 Task: Look for products in the category "Frozen Meals" from Tattooed Chef only.
Action: Mouse moved to (240, 97)
Screenshot: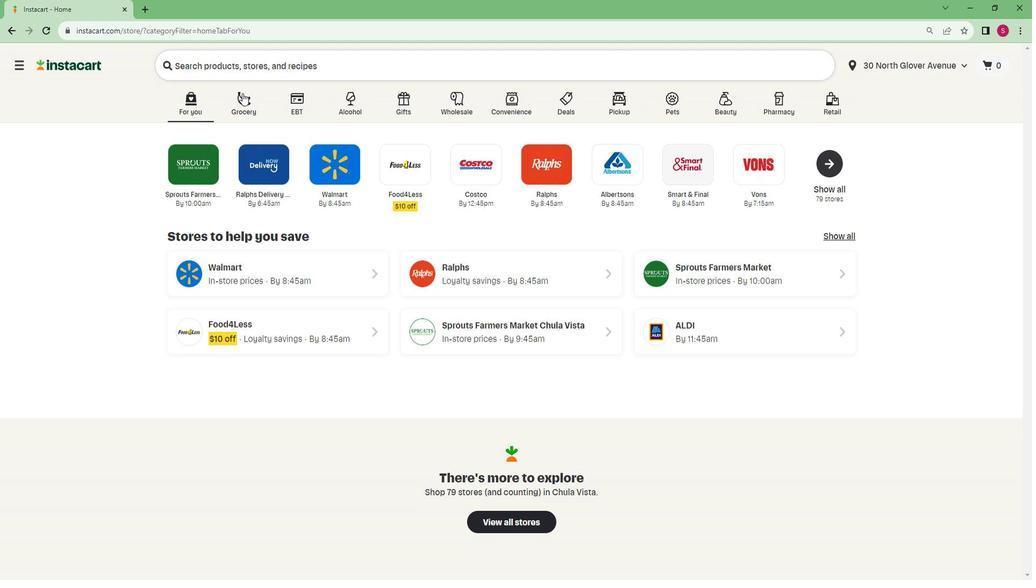 
Action: Mouse pressed left at (240, 97)
Screenshot: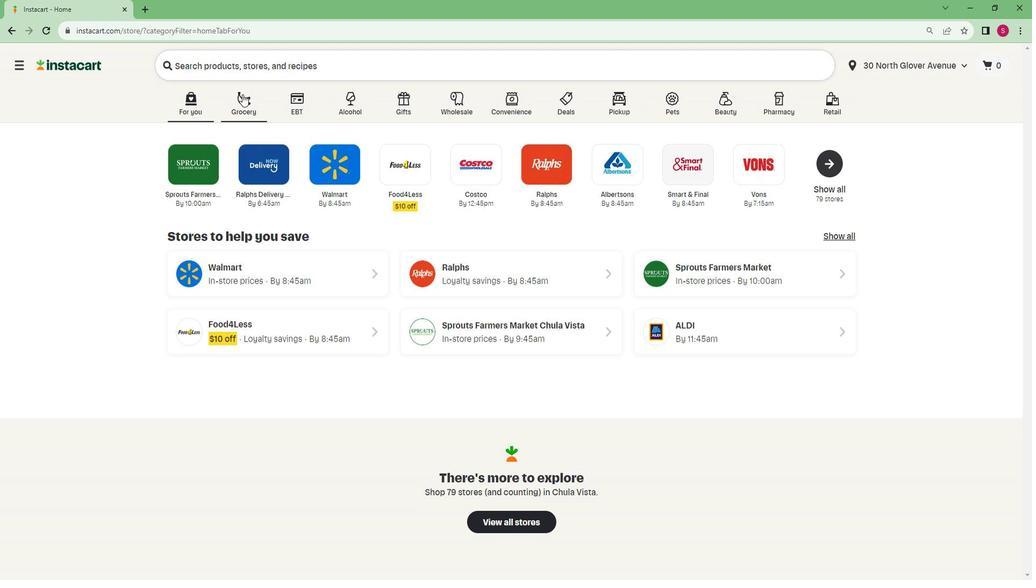 
Action: Mouse moved to (207, 313)
Screenshot: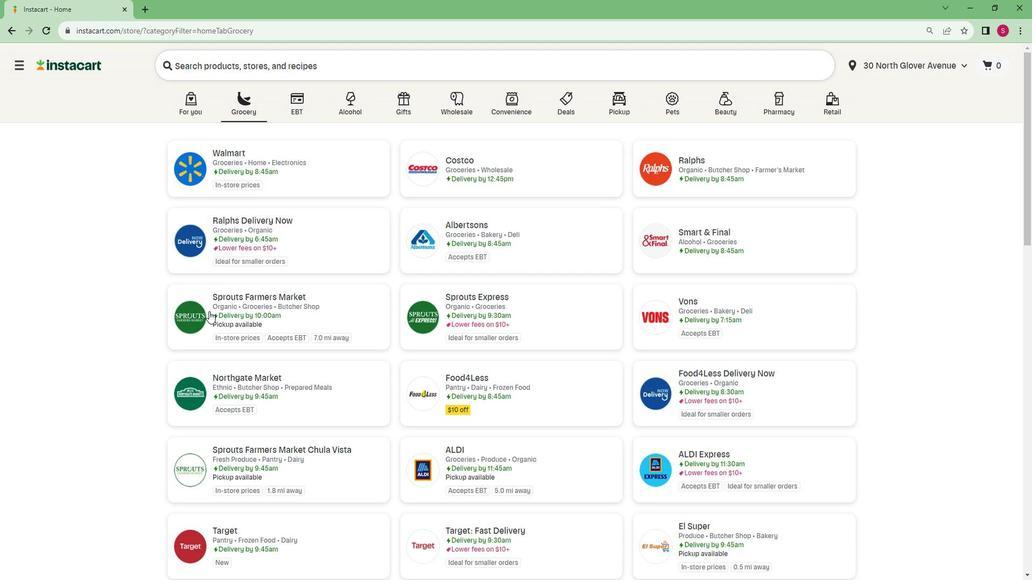 
Action: Mouse pressed left at (207, 313)
Screenshot: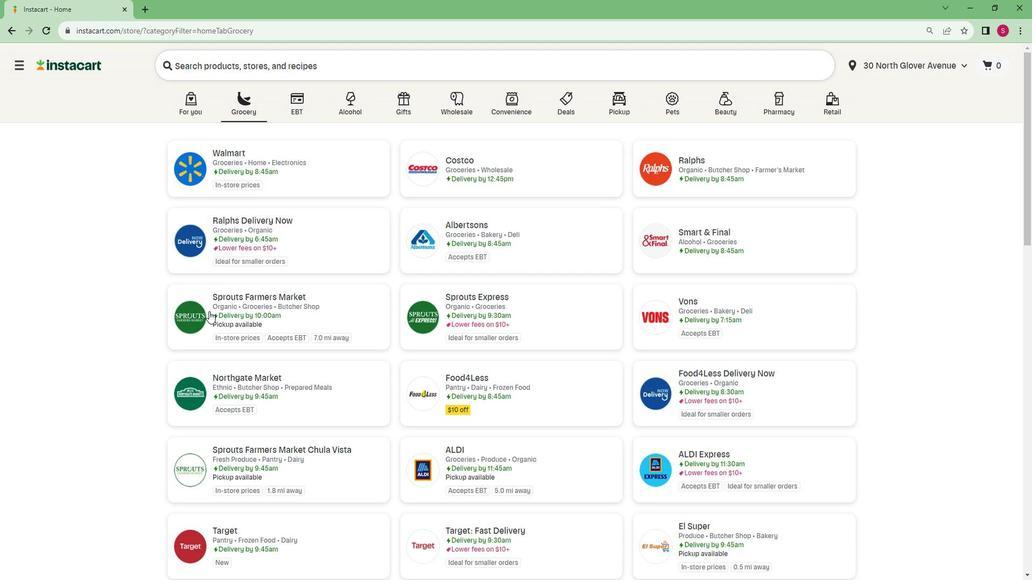 
Action: Mouse moved to (73, 437)
Screenshot: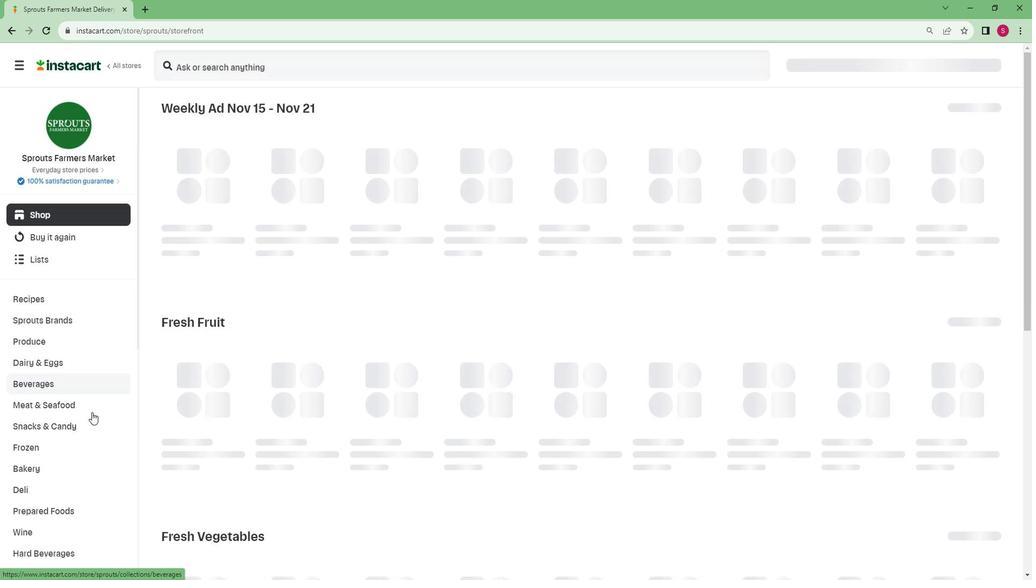 
Action: Mouse scrolled (73, 437) with delta (0, 0)
Screenshot: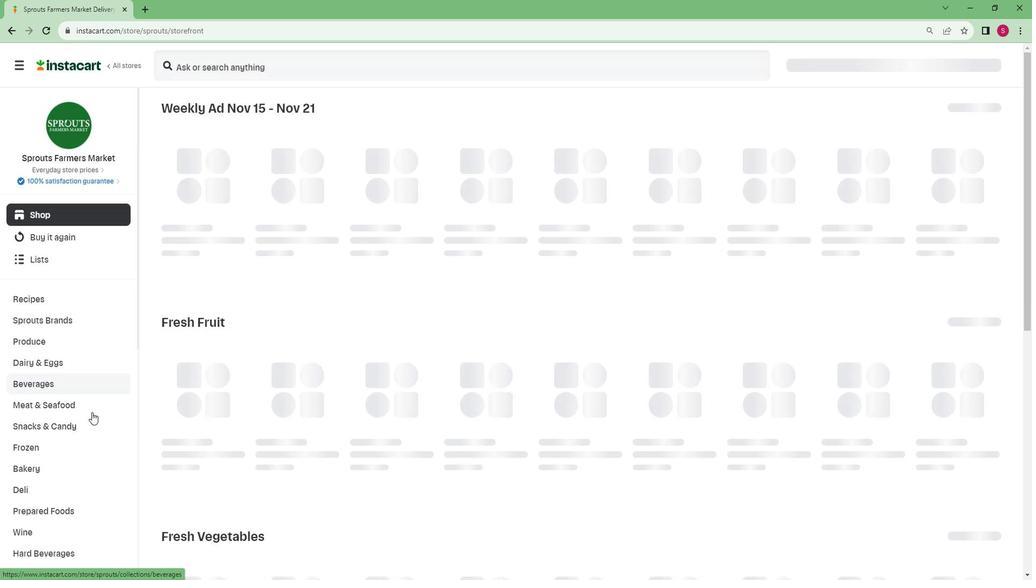 
Action: Mouse moved to (68, 443)
Screenshot: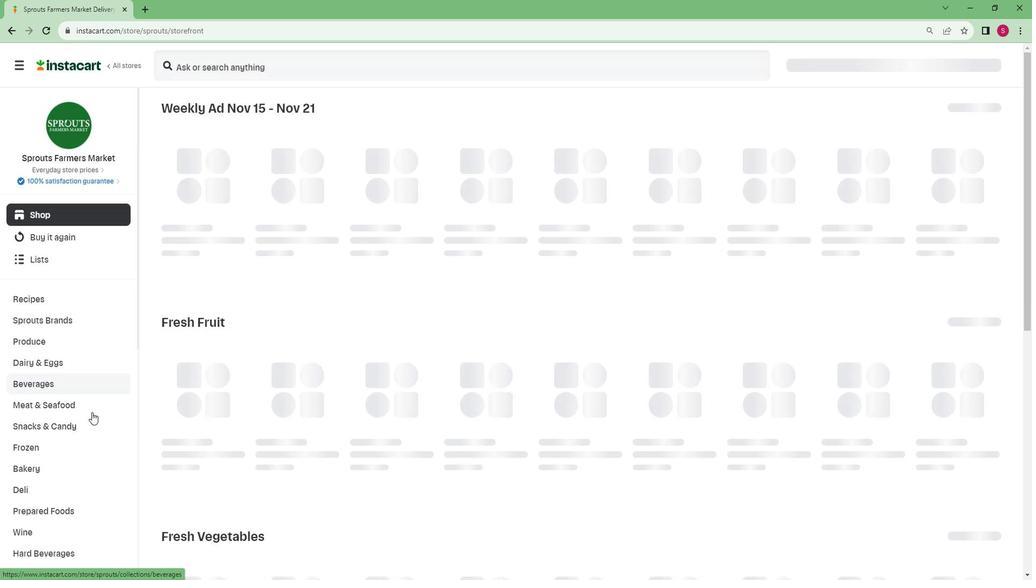 
Action: Mouse scrolled (68, 442) with delta (0, -1)
Screenshot: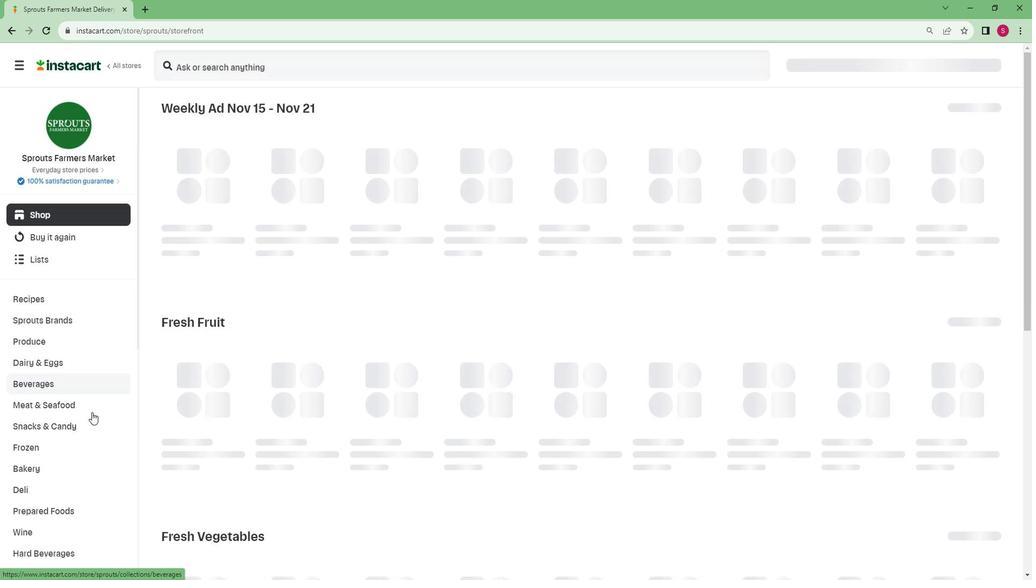 
Action: Mouse moved to (66, 445)
Screenshot: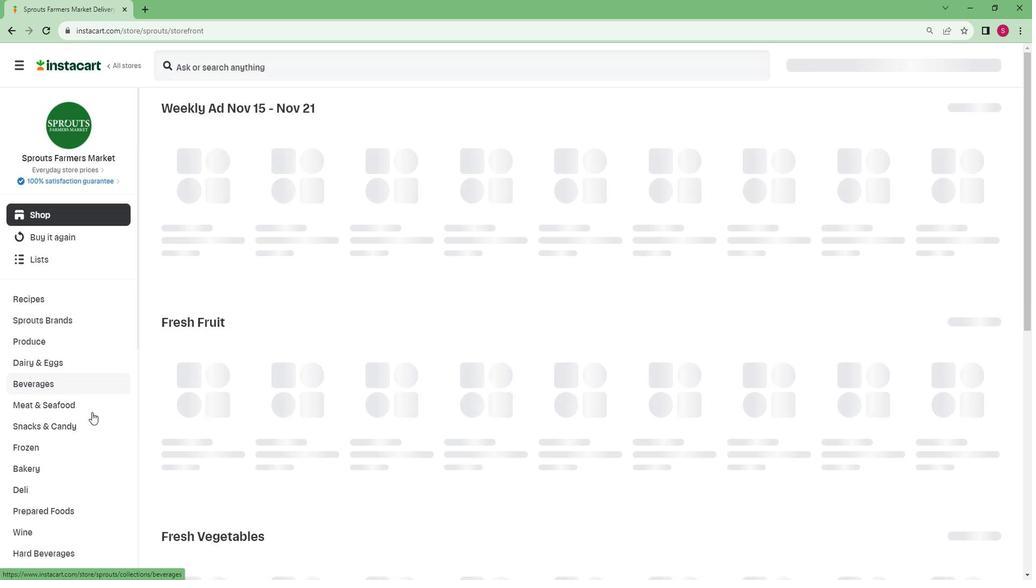 
Action: Mouse scrolled (66, 445) with delta (0, 0)
Screenshot: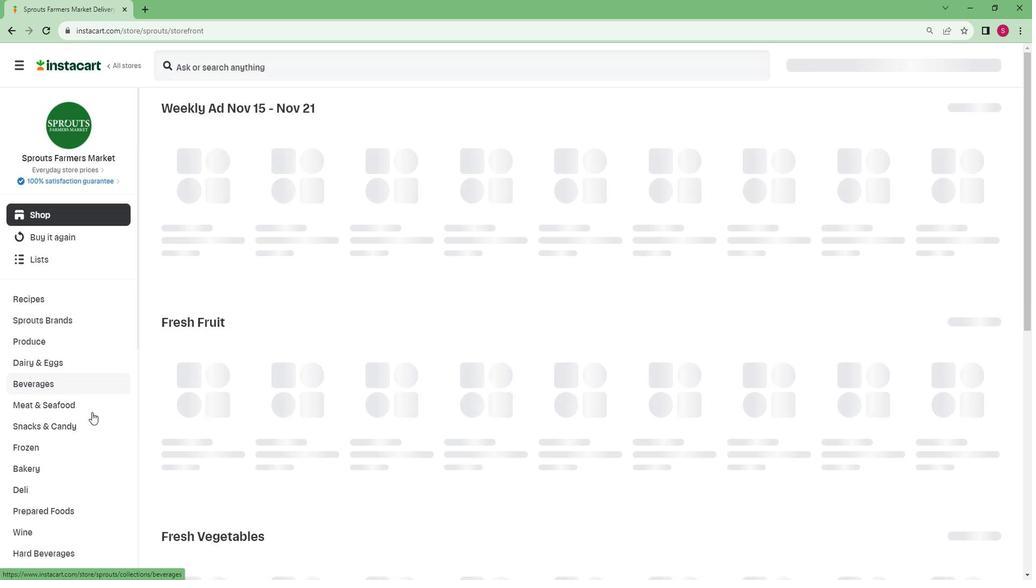 
Action: Mouse moved to (66, 445)
Screenshot: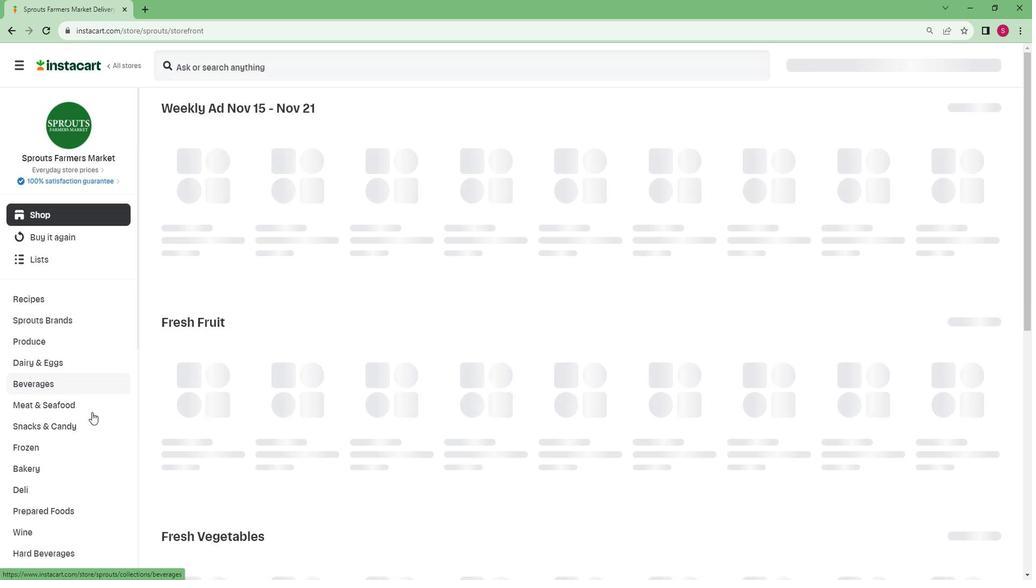 
Action: Mouse scrolled (66, 445) with delta (0, 0)
Screenshot: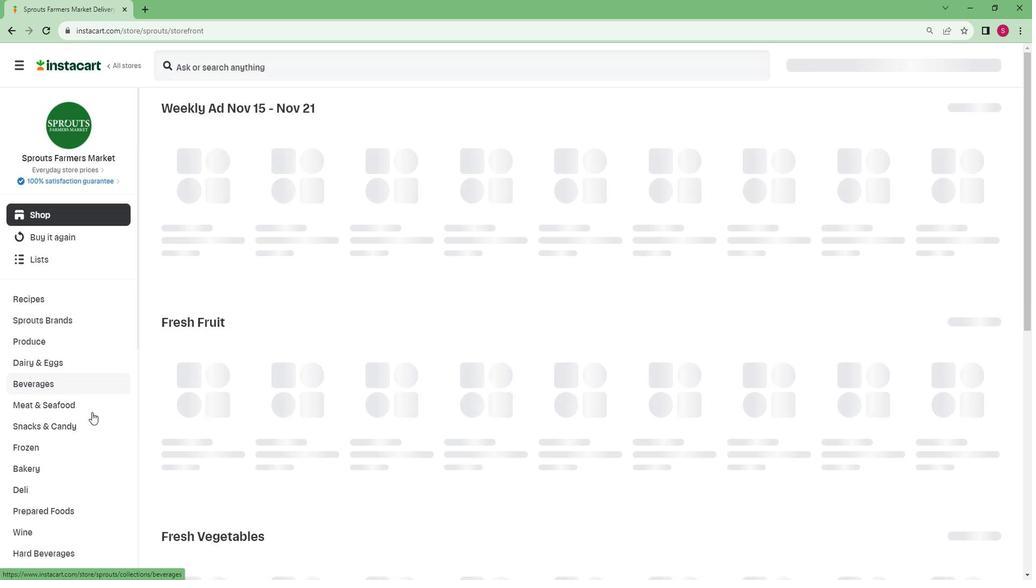 
Action: Mouse scrolled (66, 445) with delta (0, 0)
Screenshot: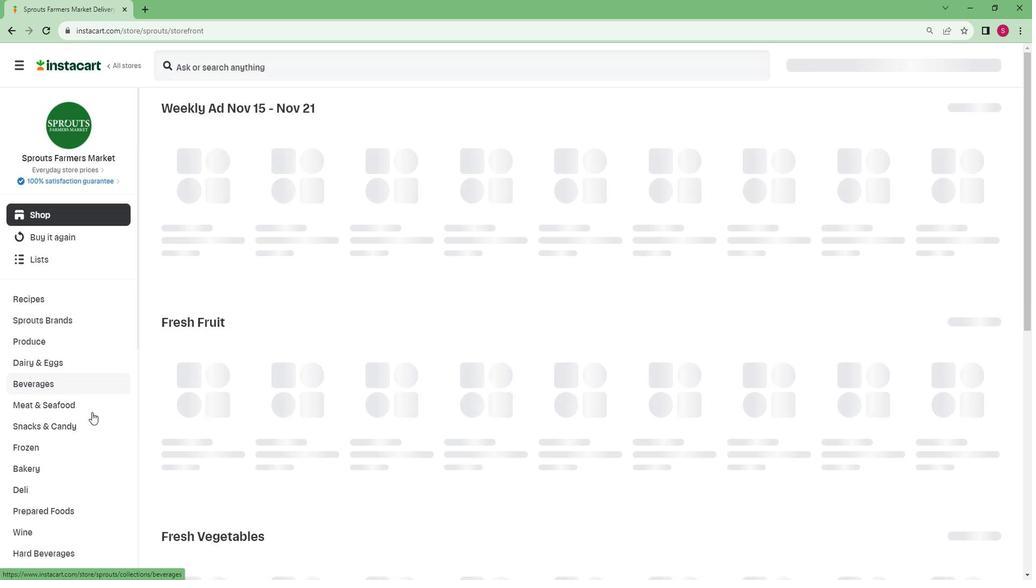 
Action: Mouse scrolled (66, 445) with delta (0, 0)
Screenshot: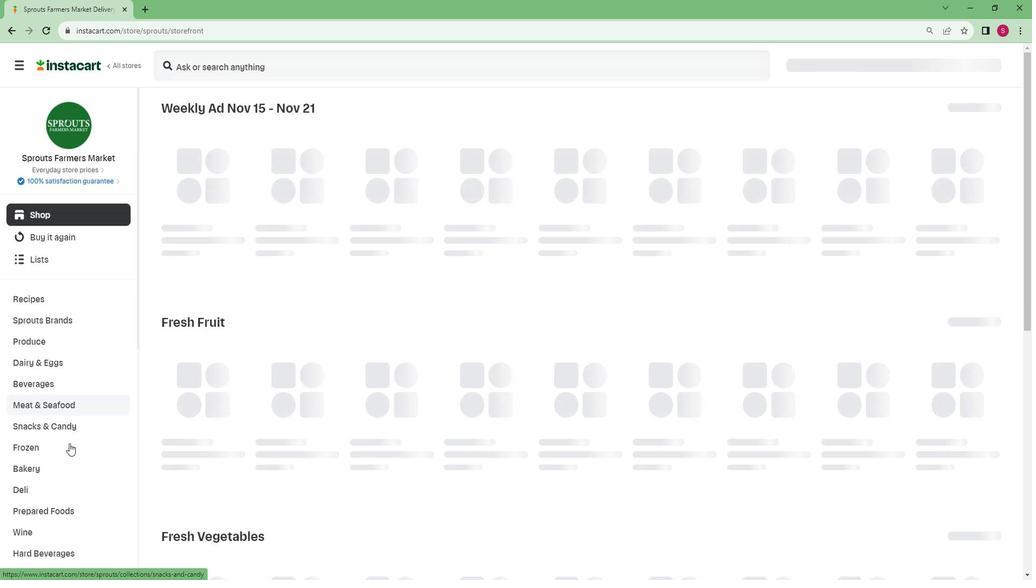 
Action: Mouse scrolled (66, 445) with delta (0, 0)
Screenshot: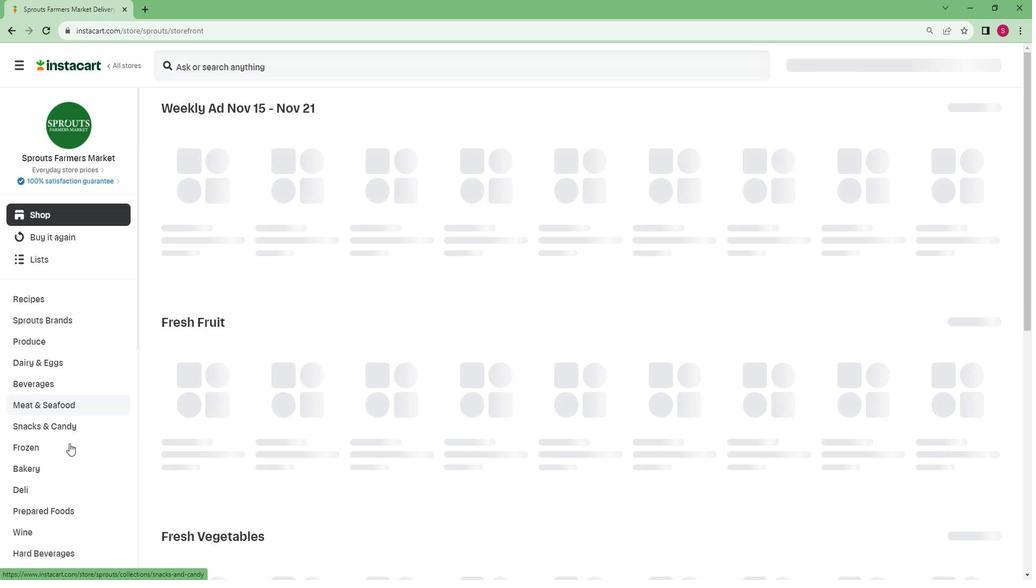 
Action: Mouse moved to (66, 446)
Screenshot: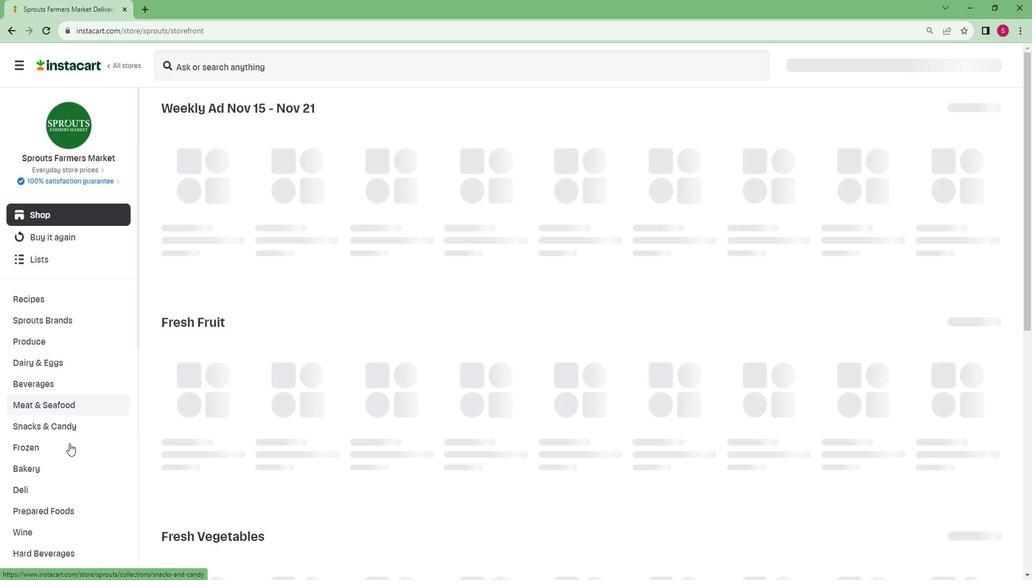 
Action: Mouse scrolled (66, 445) with delta (0, 0)
Screenshot: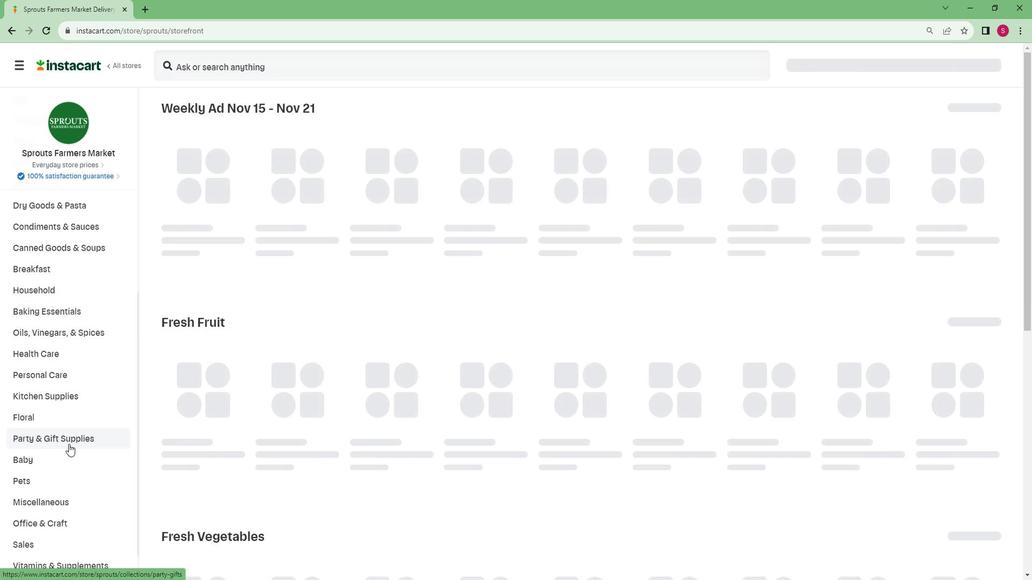 
Action: Mouse scrolled (66, 445) with delta (0, 0)
Screenshot: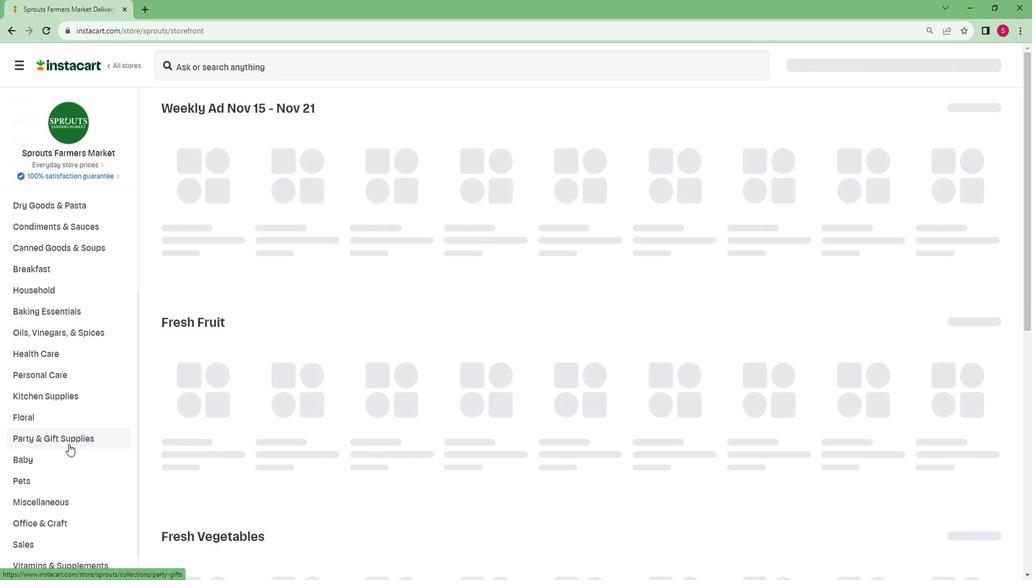 
Action: Mouse scrolled (66, 445) with delta (0, 0)
Screenshot: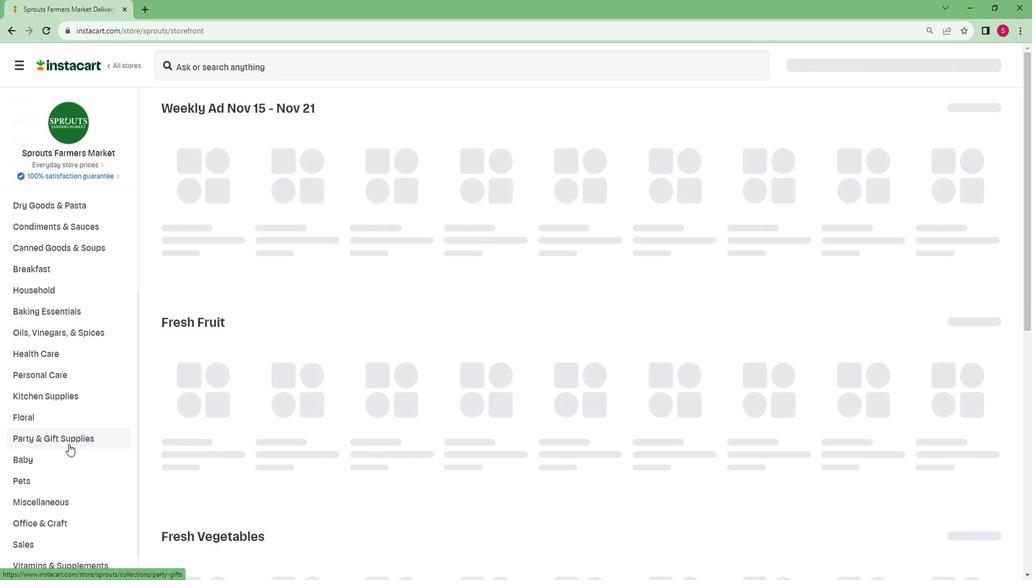 
Action: Mouse scrolled (66, 445) with delta (0, 0)
Screenshot: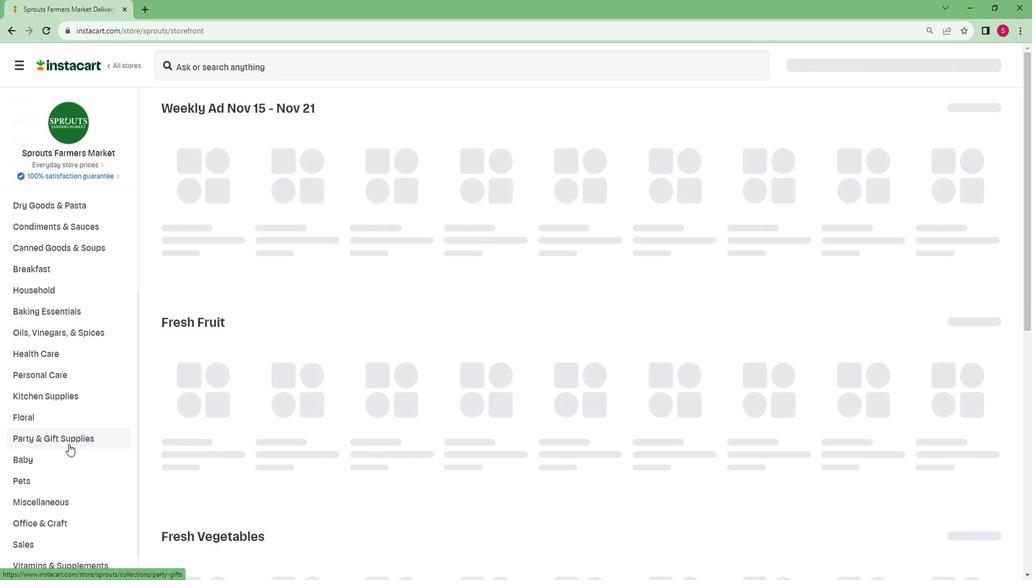 
Action: Mouse scrolled (66, 445) with delta (0, 0)
Screenshot: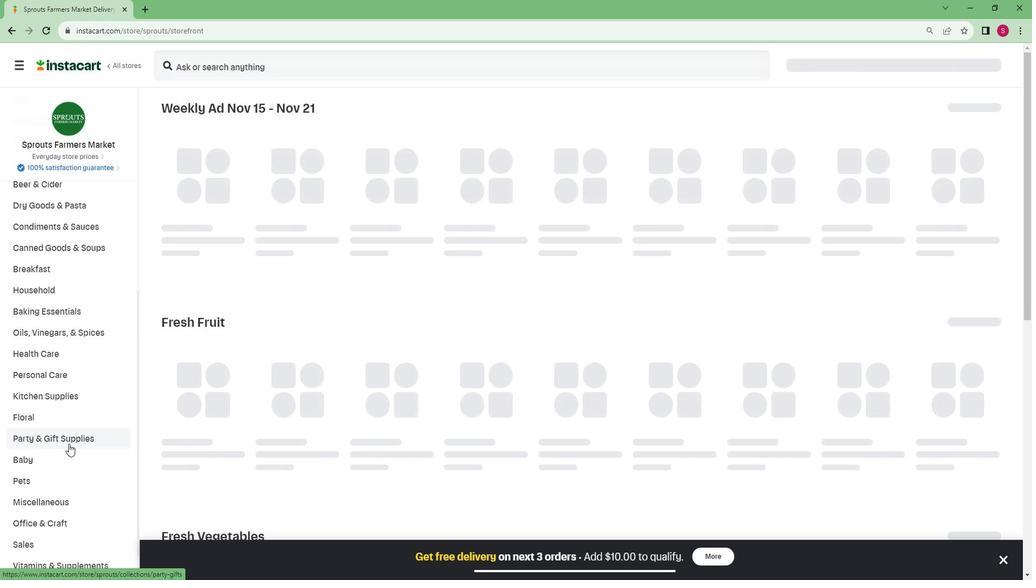 
Action: Mouse scrolled (66, 445) with delta (0, 0)
Screenshot: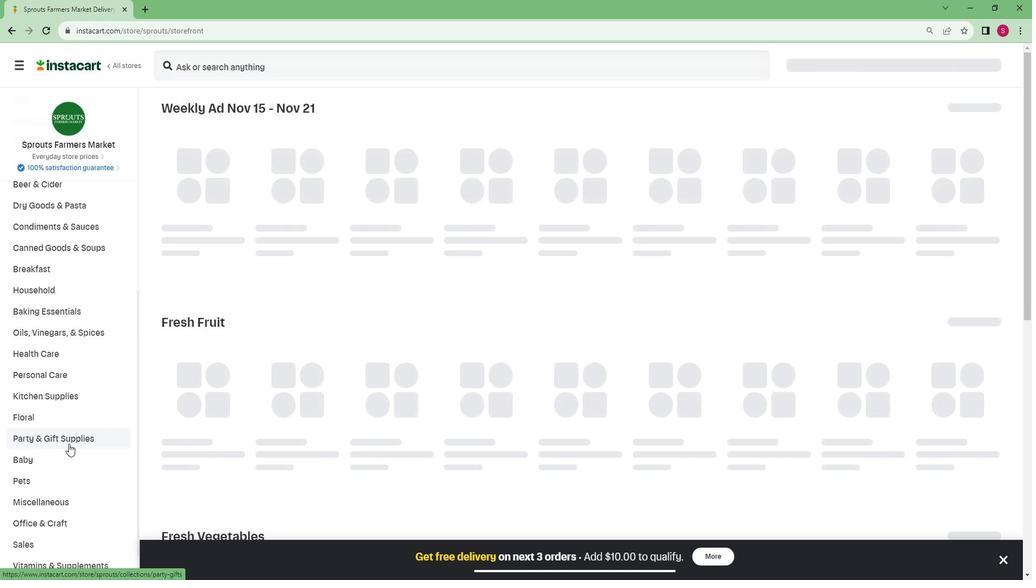 
Action: Mouse scrolled (66, 445) with delta (0, 0)
Screenshot: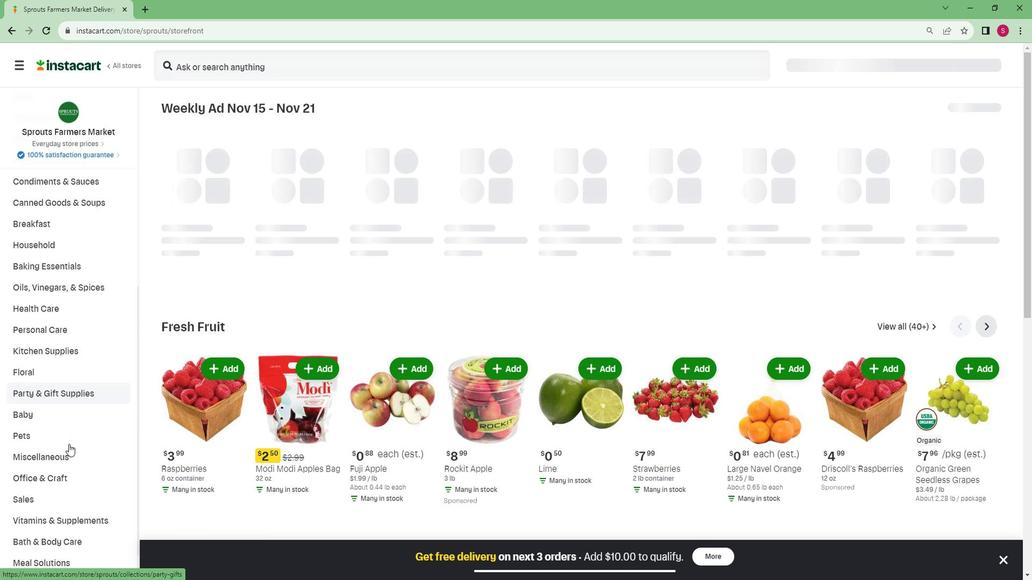 
Action: Mouse scrolled (66, 445) with delta (0, 0)
Screenshot: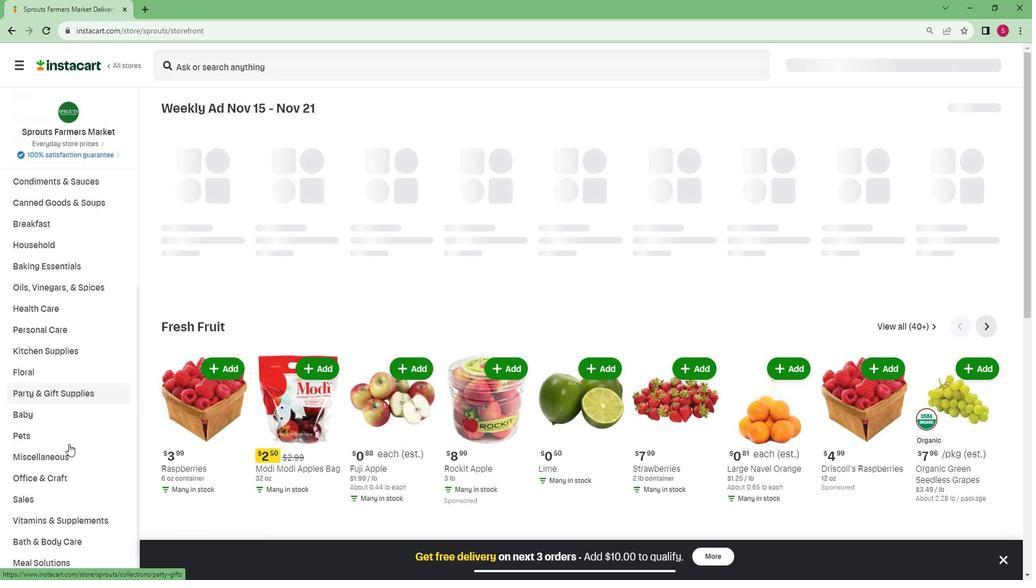 
Action: Mouse scrolled (66, 445) with delta (0, 0)
Screenshot: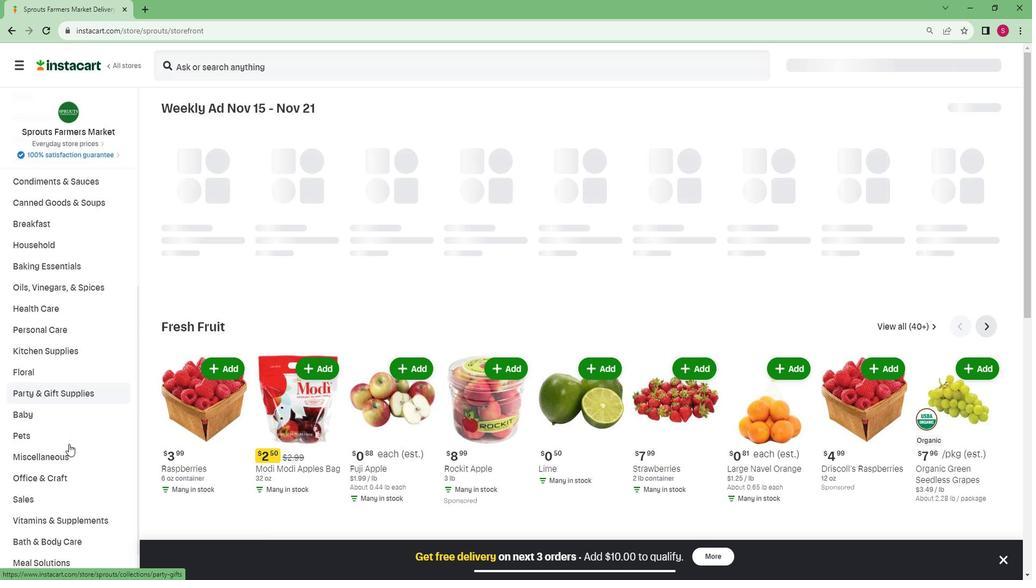 
Action: Mouse moved to (22, 561)
Screenshot: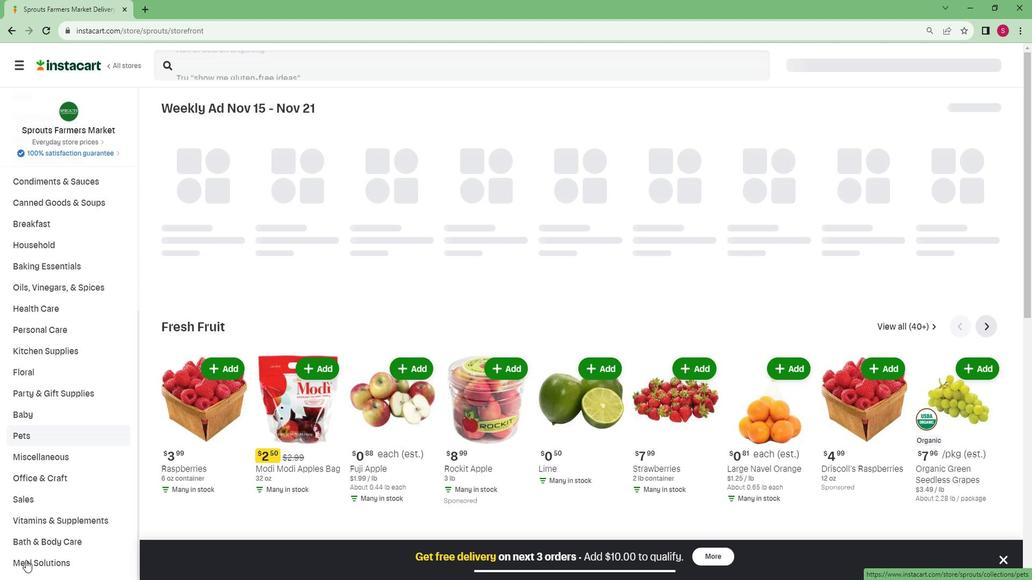 
Action: Mouse pressed left at (22, 561)
Screenshot: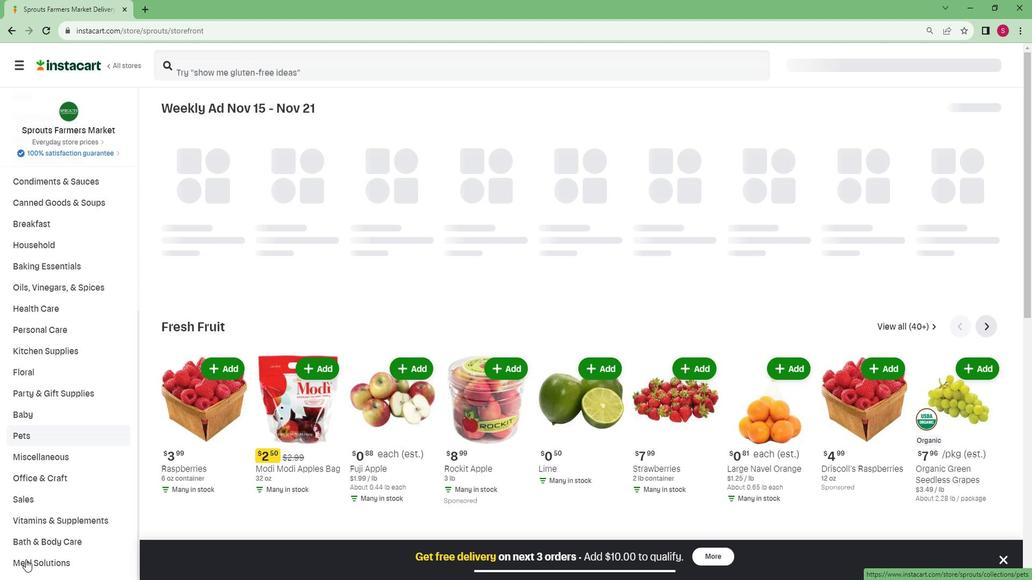 
Action: Mouse moved to (44, 533)
Screenshot: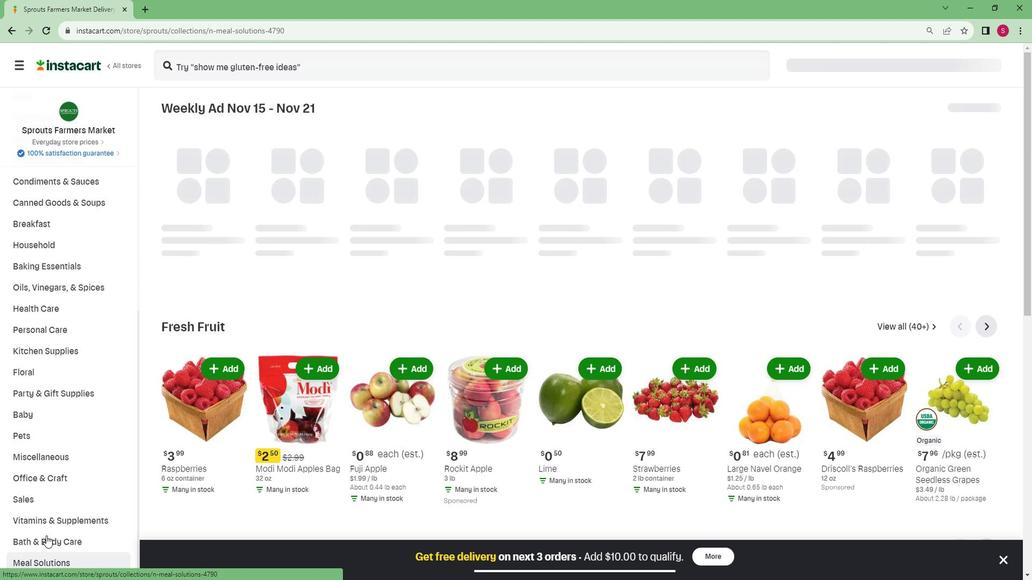 
Action: Mouse scrolled (44, 532) with delta (0, 0)
Screenshot: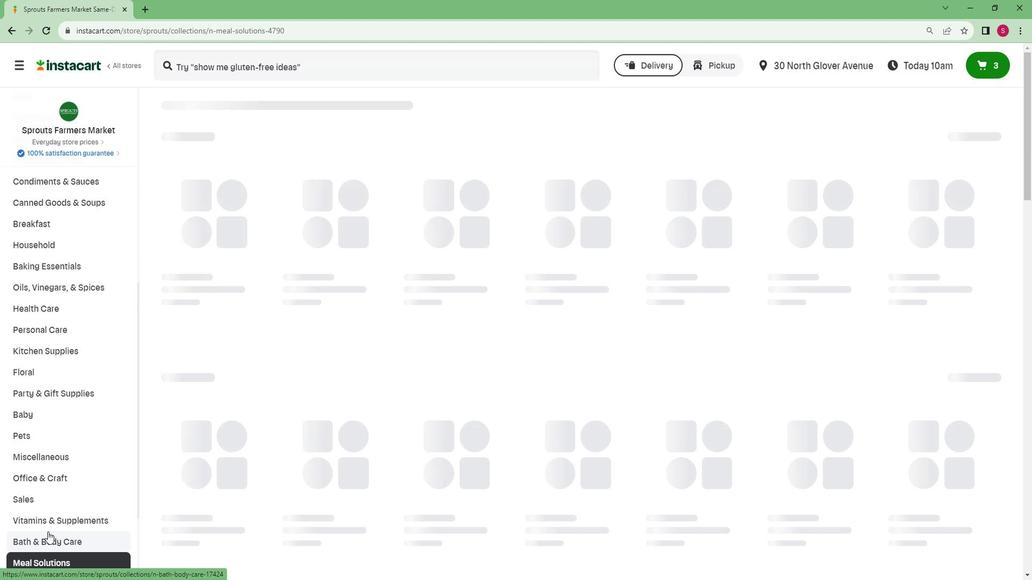 
Action: Mouse scrolled (44, 532) with delta (0, 0)
Screenshot: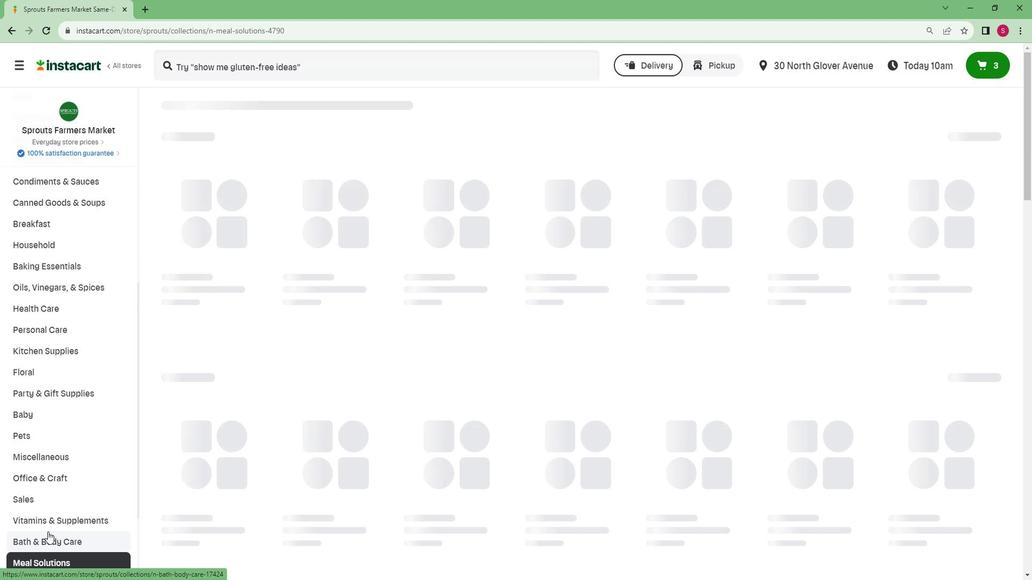 
Action: Mouse scrolled (44, 532) with delta (0, 0)
Screenshot: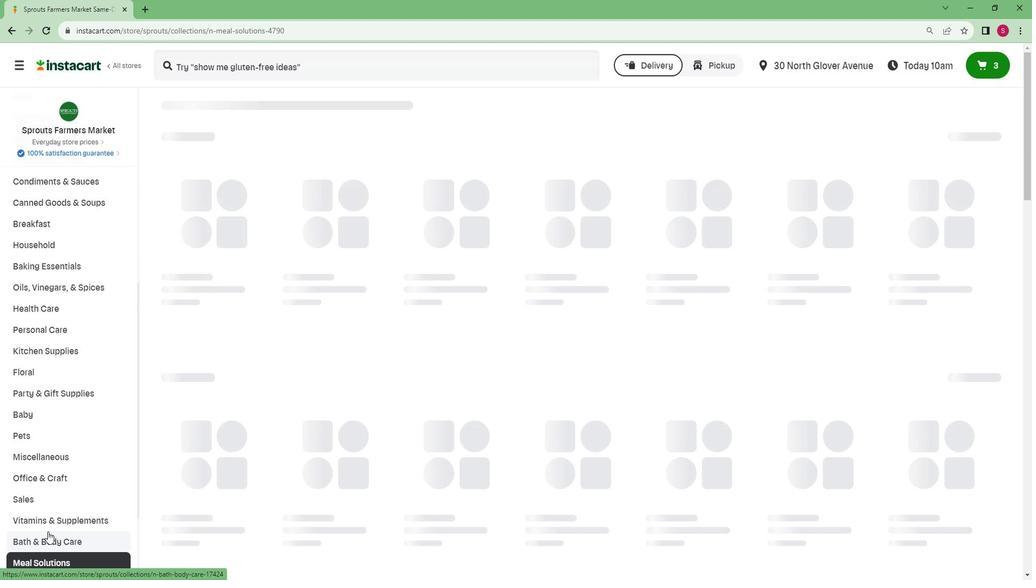 
Action: Mouse scrolled (44, 532) with delta (0, 0)
Screenshot: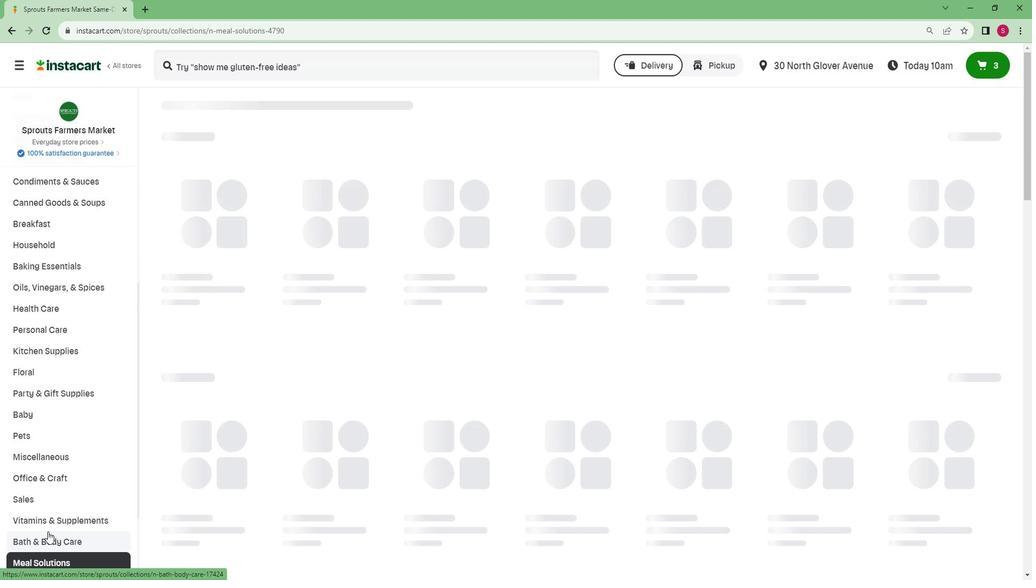 
Action: Mouse scrolled (44, 532) with delta (0, 0)
Screenshot: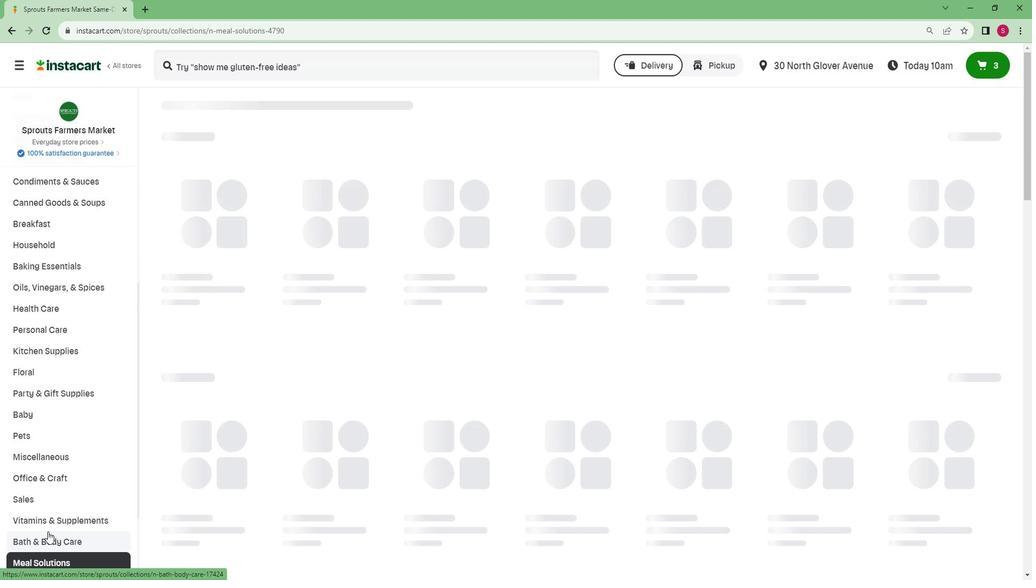 
Action: Mouse scrolled (44, 532) with delta (0, 0)
Screenshot: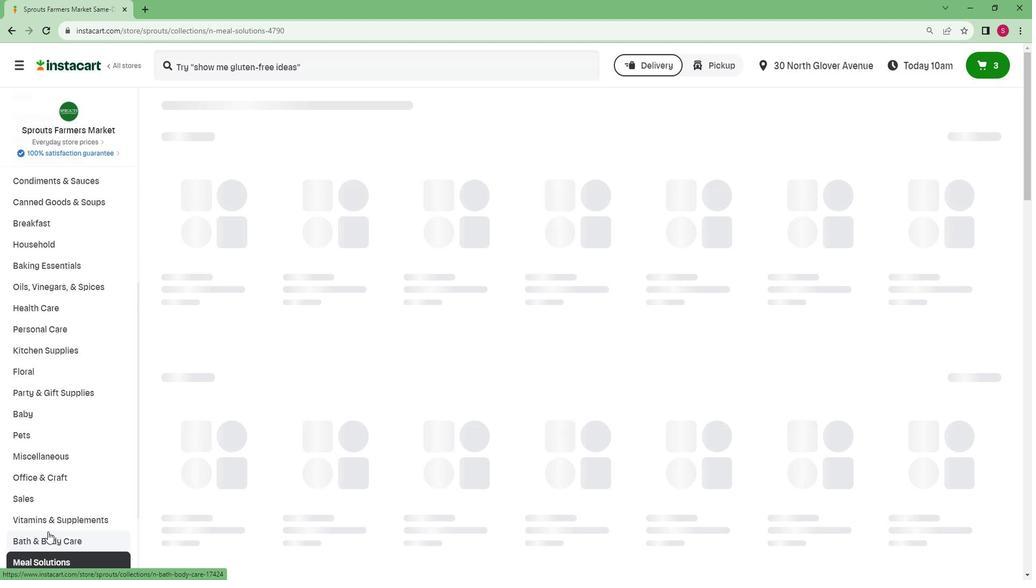 
Action: Mouse moved to (24, 566)
Screenshot: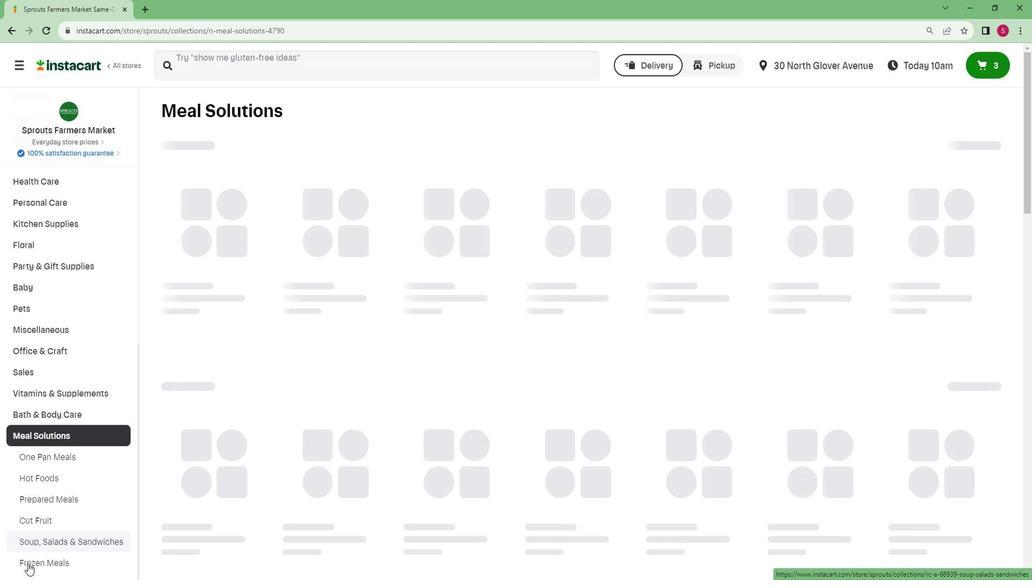 
Action: Mouse pressed left at (24, 566)
Screenshot: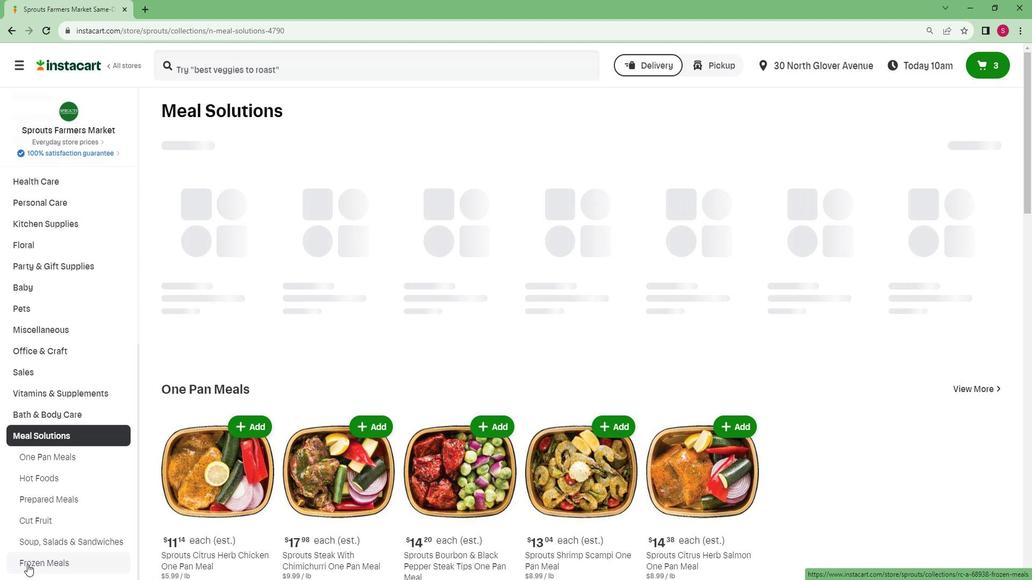 
Action: Mouse moved to (341, 157)
Screenshot: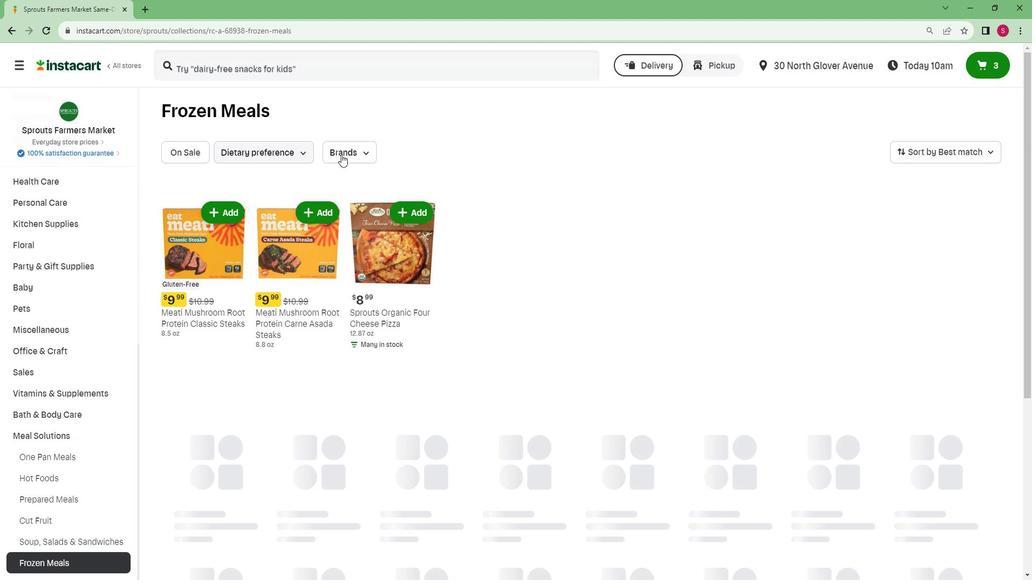 
Action: Mouse pressed left at (341, 157)
Screenshot: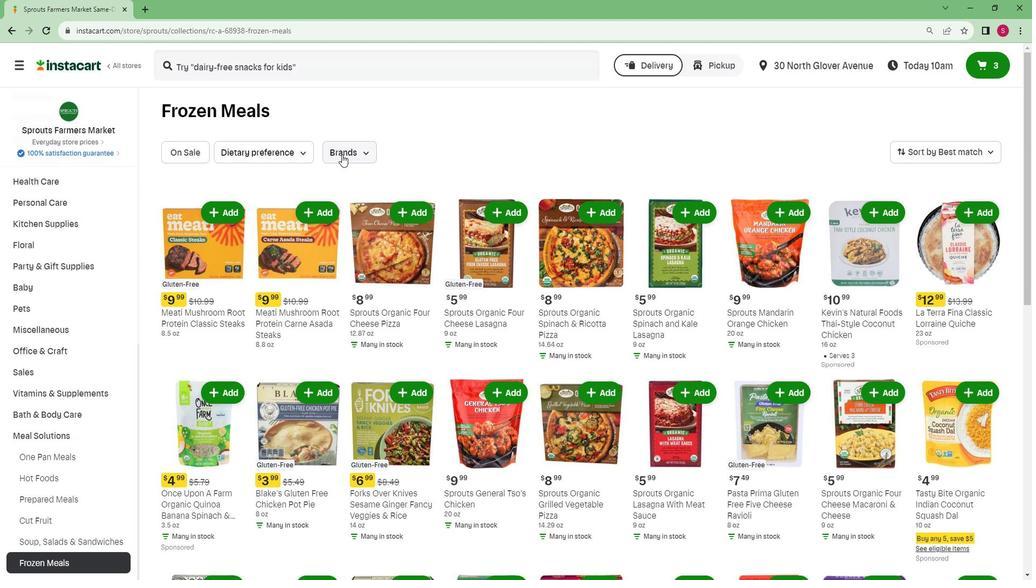 
Action: Mouse moved to (338, 224)
Screenshot: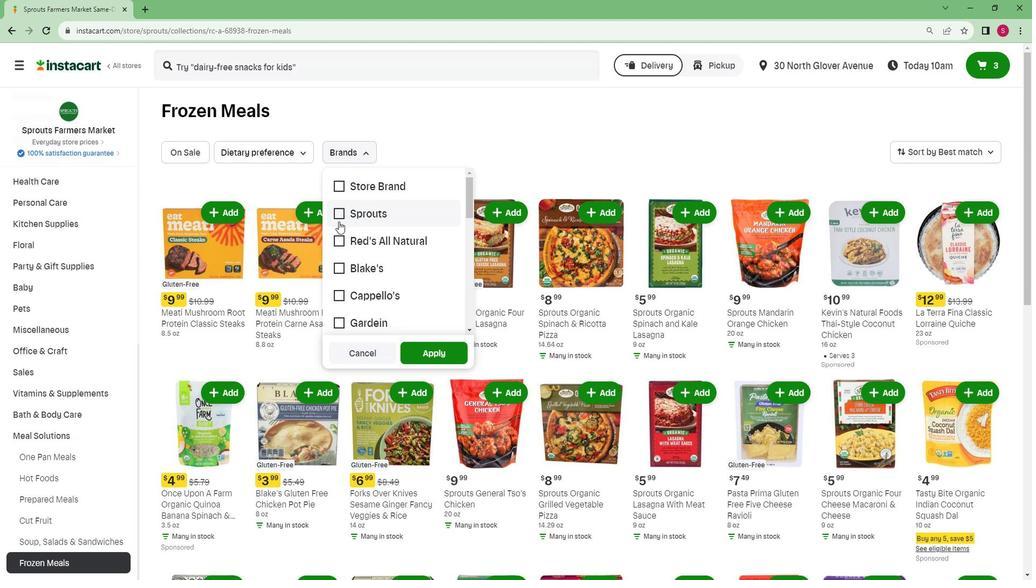 
Action: Mouse scrolled (338, 224) with delta (0, 0)
Screenshot: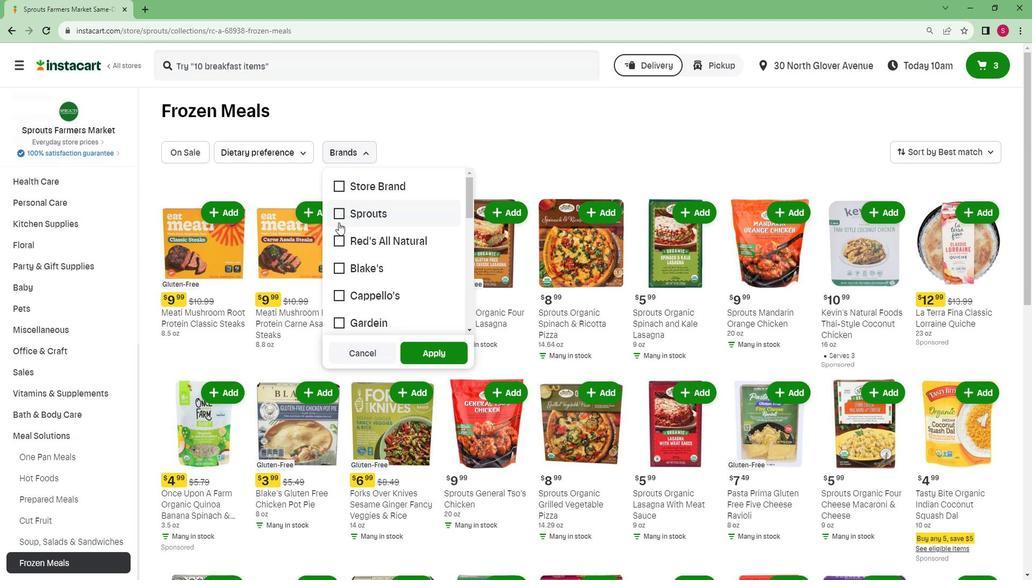 
Action: Mouse scrolled (338, 224) with delta (0, 0)
Screenshot: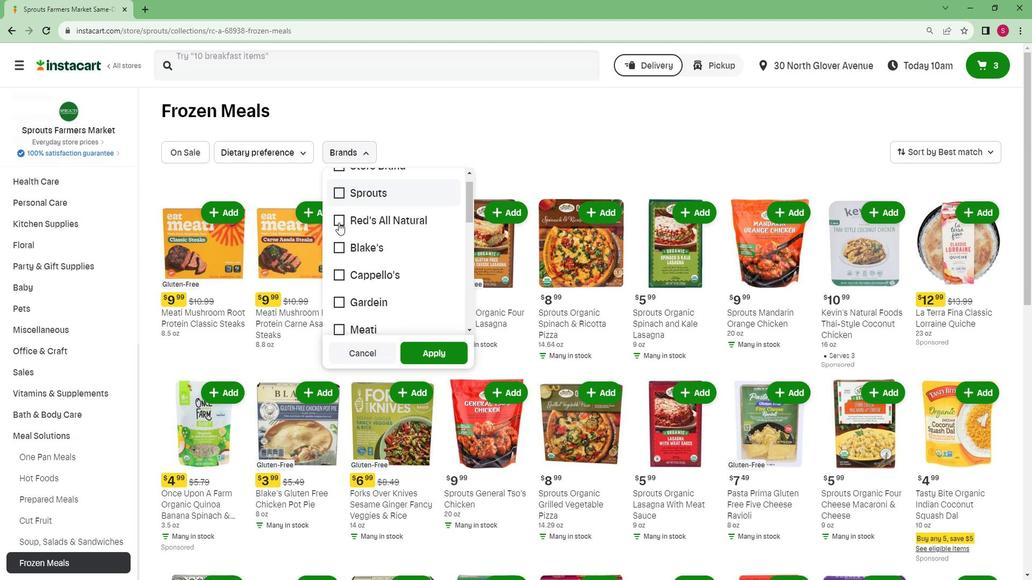 
Action: Mouse scrolled (338, 224) with delta (0, 0)
Screenshot: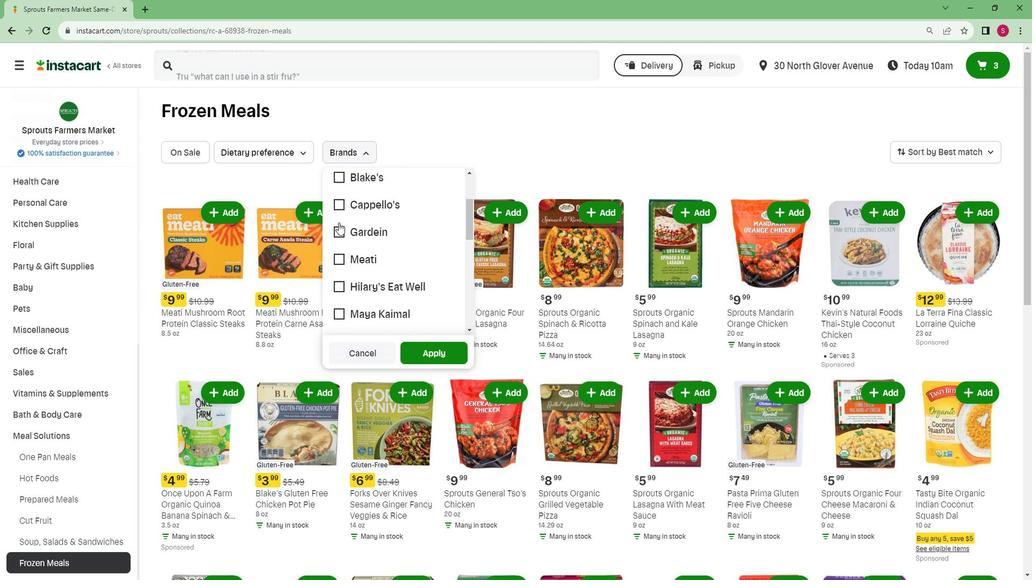 
Action: Mouse scrolled (338, 224) with delta (0, 0)
Screenshot: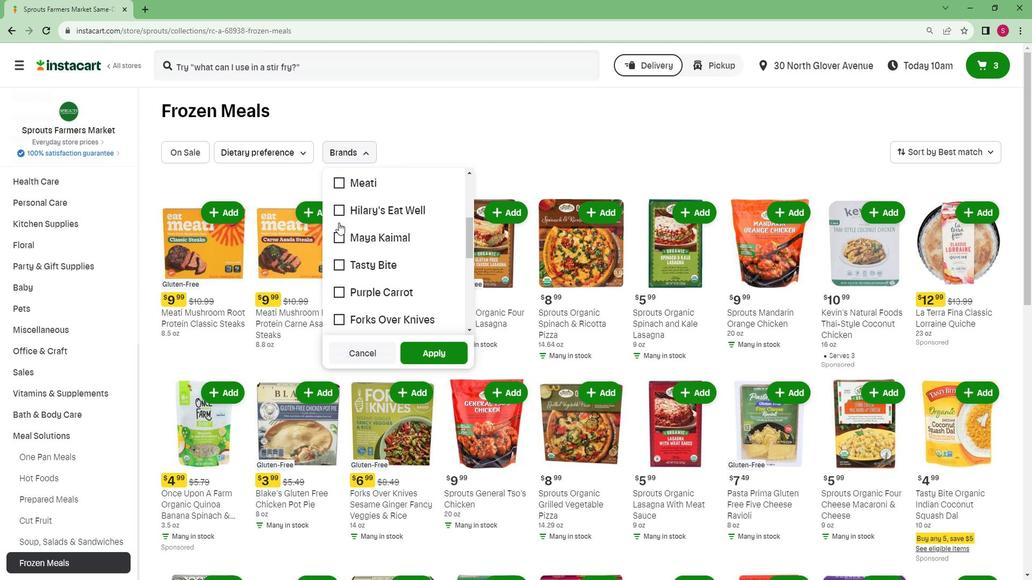 
Action: Mouse scrolled (338, 224) with delta (0, 0)
Screenshot: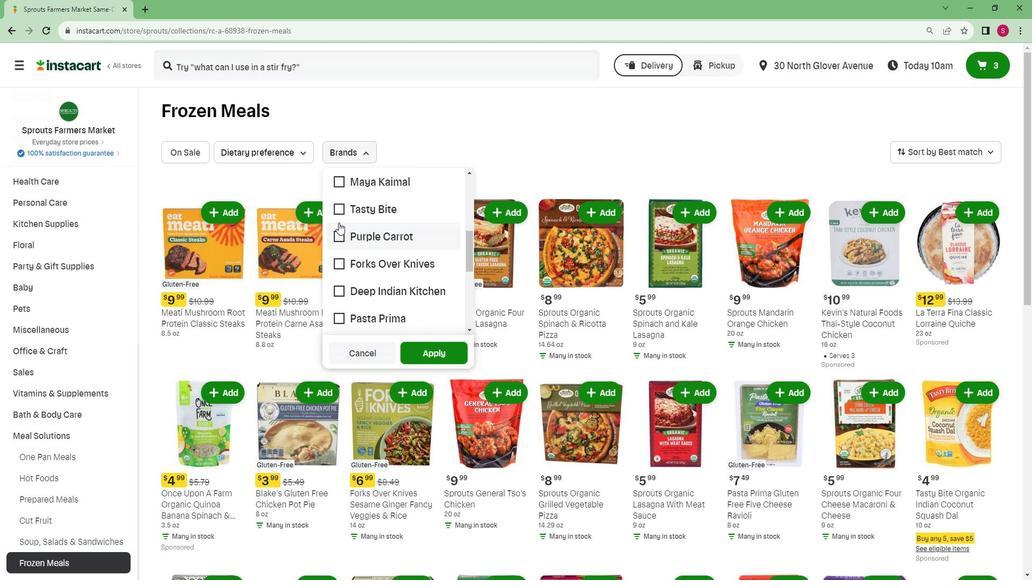 
Action: Mouse scrolled (338, 224) with delta (0, 0)
Screenshot: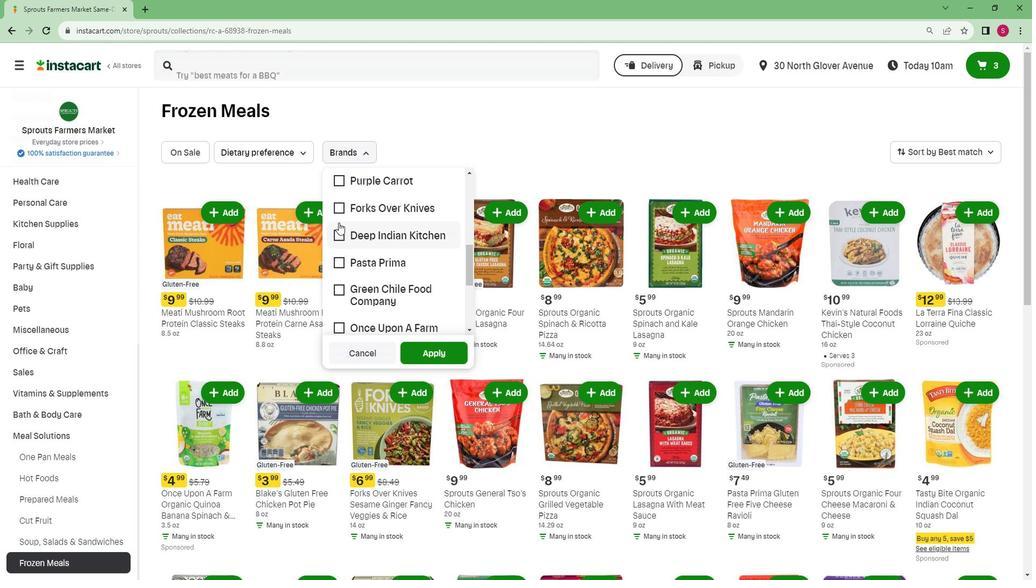 
Action: Mouse scrolled (338, 224) with delta (0, 0)
Screenshot: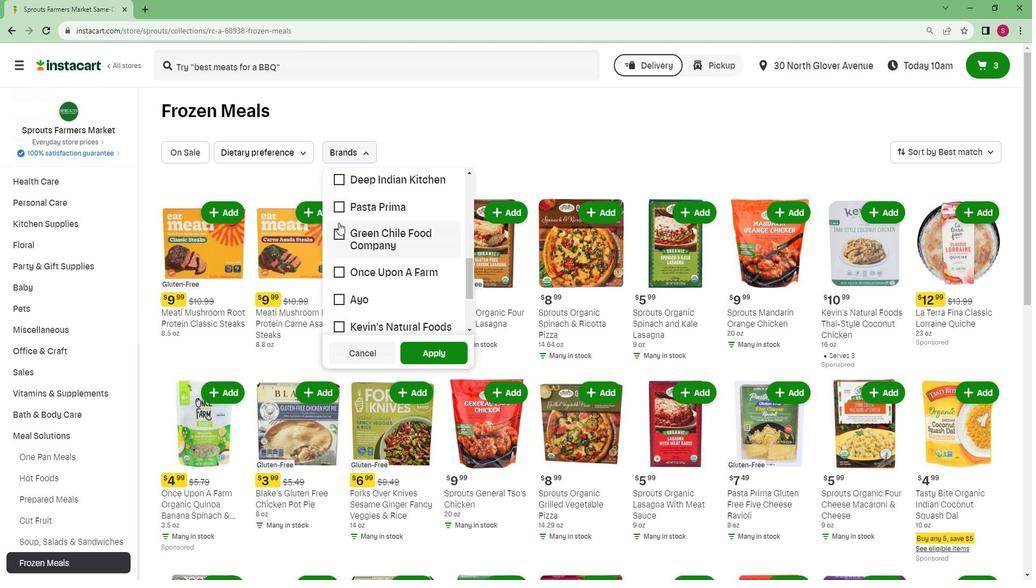 
Action: Mouse scrolled (338, 224) with delta (0, 0)
Screenshot: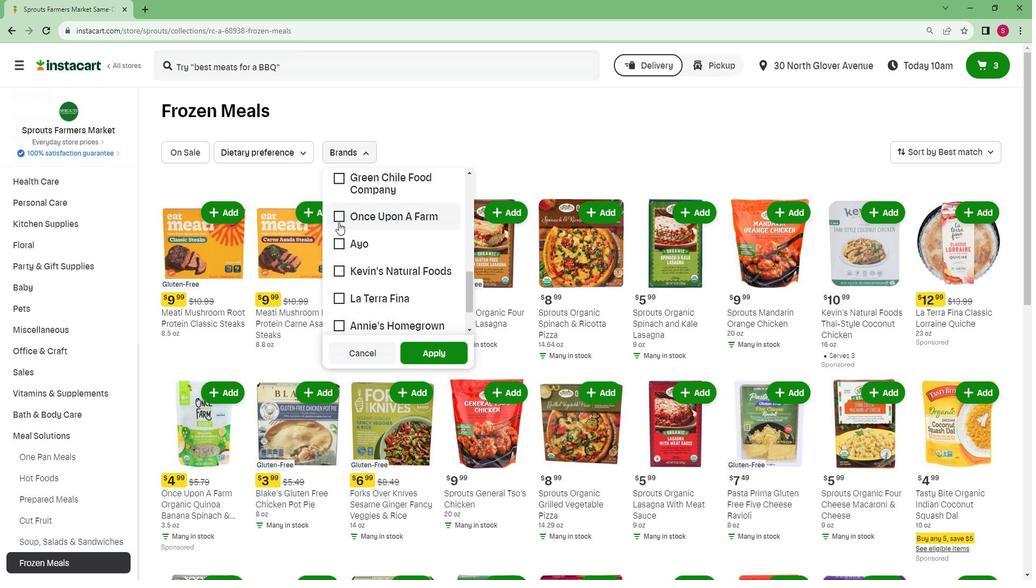 
